 Task: Add an event with the title Casual Team Building Event: Mini Golf Tournament, date '2023/11/27', time 8:30 AM to 10:30 AM, logged in from the account softage.3@softage.netand send the event invitation to softage.1@softage.net and softage.2@softage.net. Set a reminder for the event 30 minutes before
Action: Mouse moved to (104, 99)
Screenshot: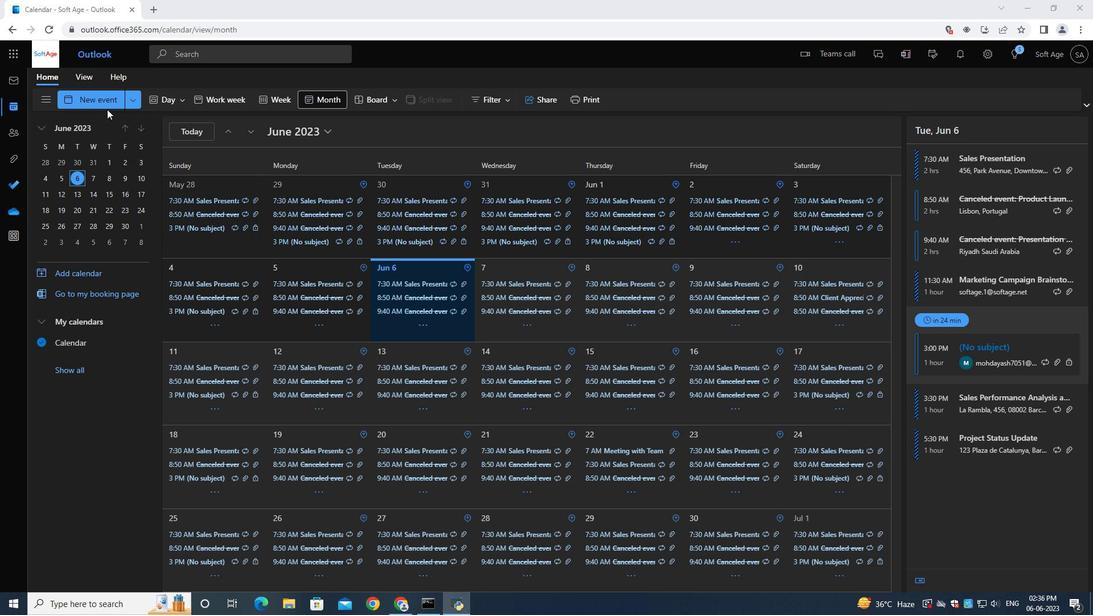 
Action: Mouse pressed left at (104, 99)
Screenshot: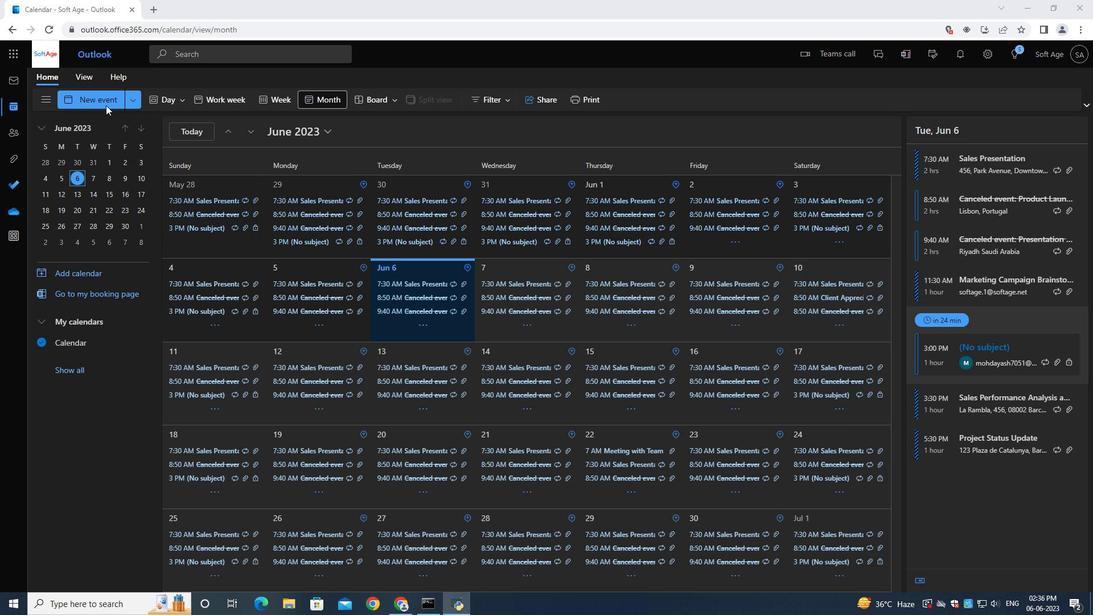 
Action: Mouse moved to (283, 183)
Screenshot: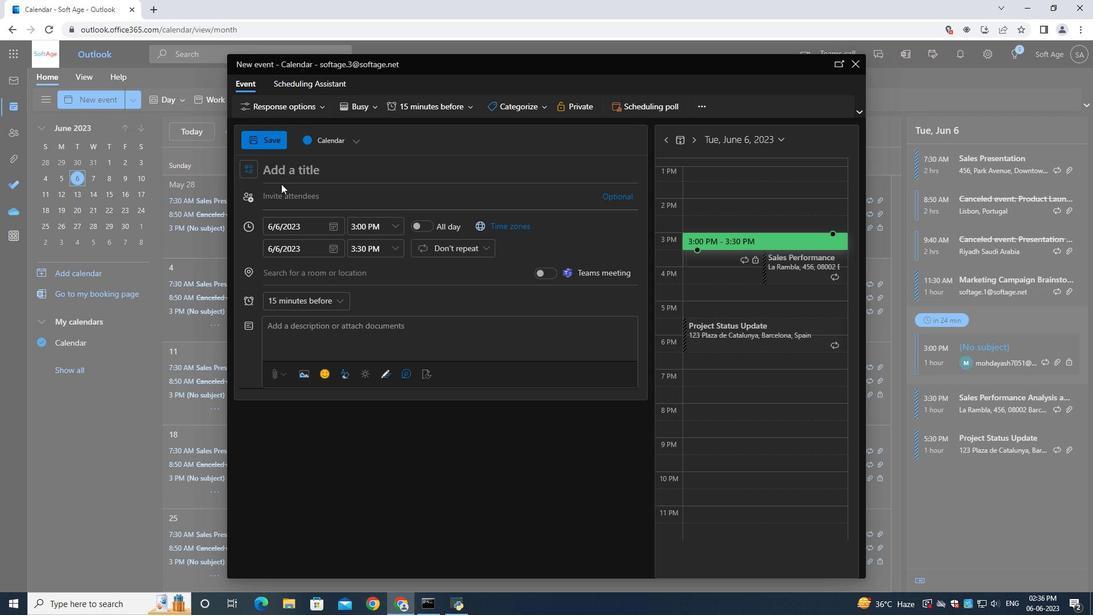 
Action: Key pressed <Key.shift>Casual<Key.space><Key.shift>Team<Key.space><Key.shift>Building<Key.space><Key.shift>Event<Key.shift_r>:<Key.space><Key.shift><Key.shift><Key.shift><Key.shift><Key.shift><Key.shift><Key.shift>Mini<Key.space><Key.shift>Golf<Key.space><Key.shift>Tournament
Screenshot: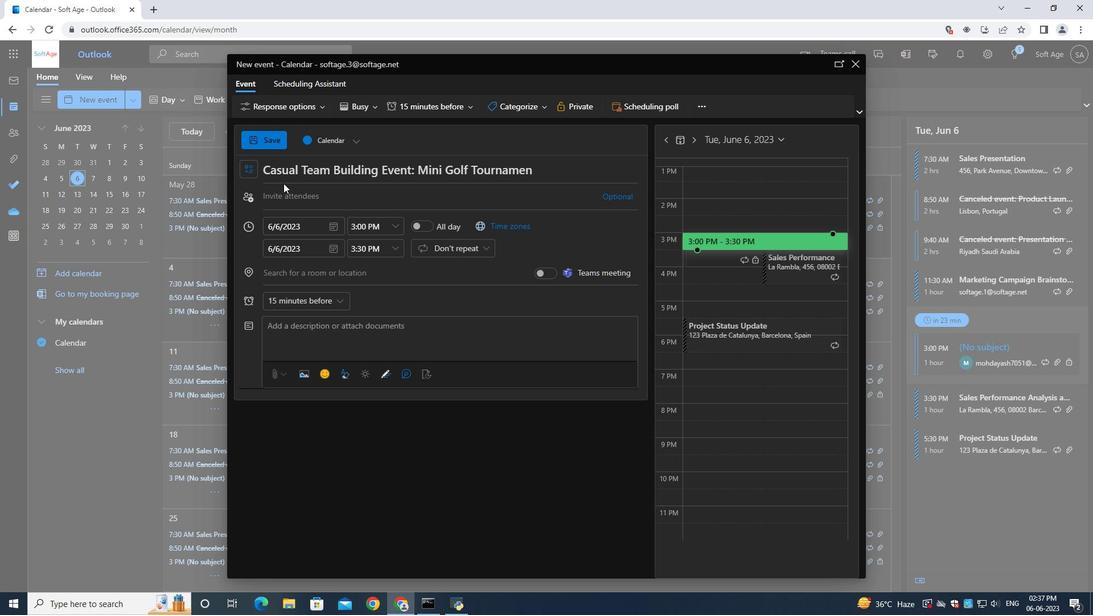 
Action: Mouse moved to (337, 227)
Screenshot: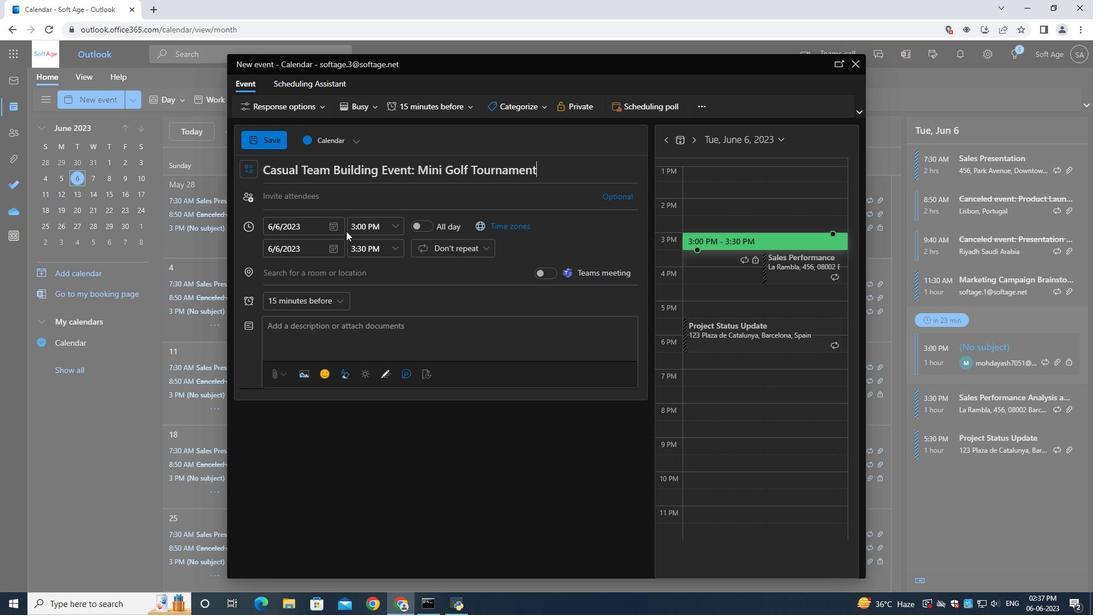 
Action: Mouse pressed left at (337, 227)
Screenshot: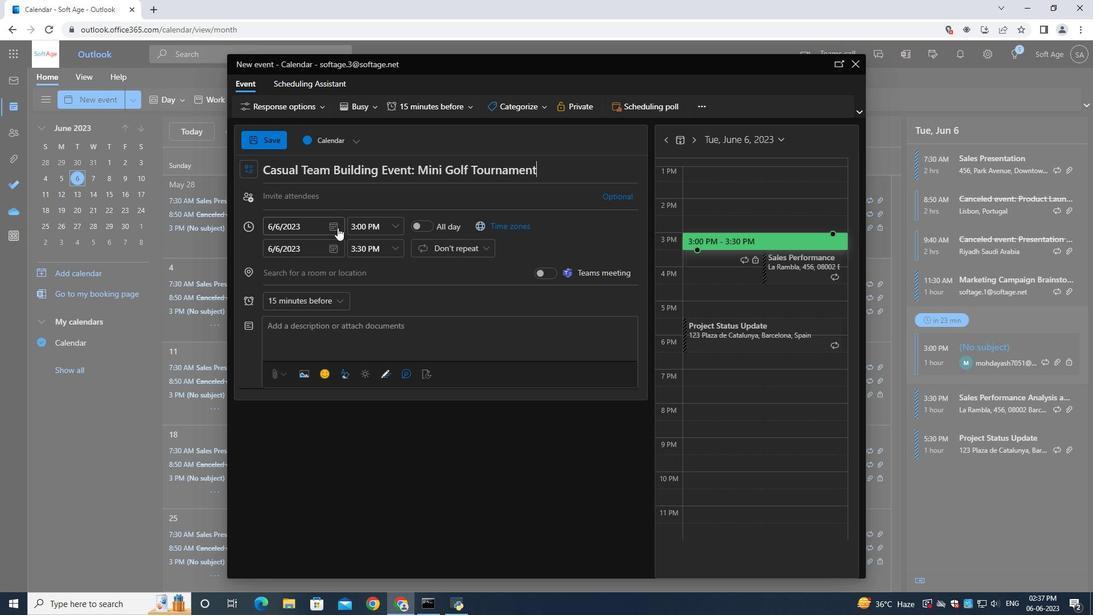 
Action: Mouse moved to (365, 248)
Screenshot: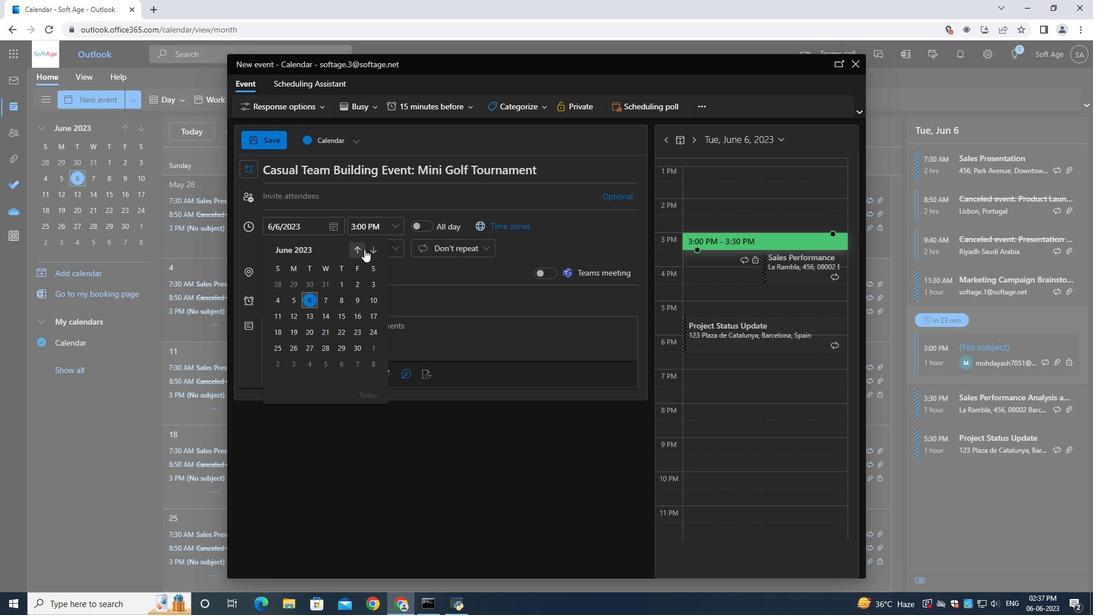 
Action: Mouse pressed left at (365, 248)
Screenshot: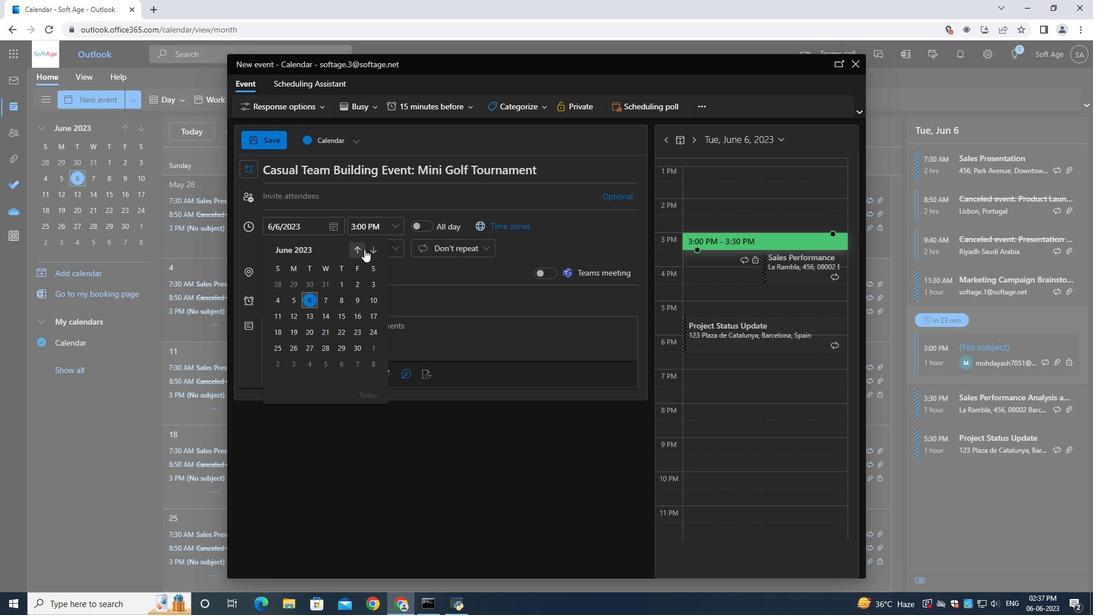 
Action: Mouse moved to (365, 248)
Screenshot: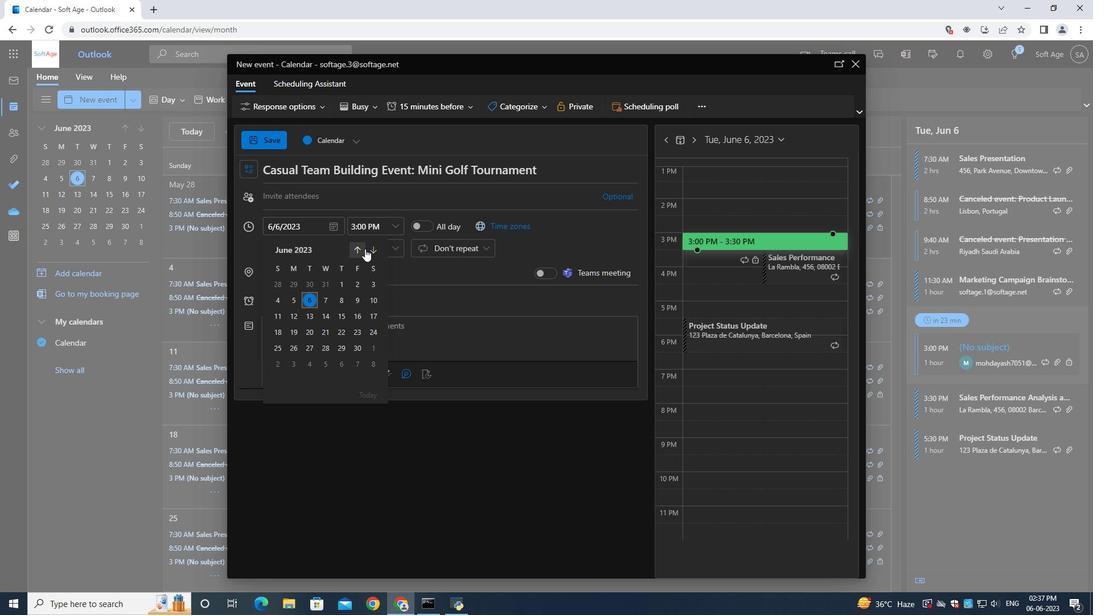 
Action: Mouse pressed left at (365, 248)
Screenshot: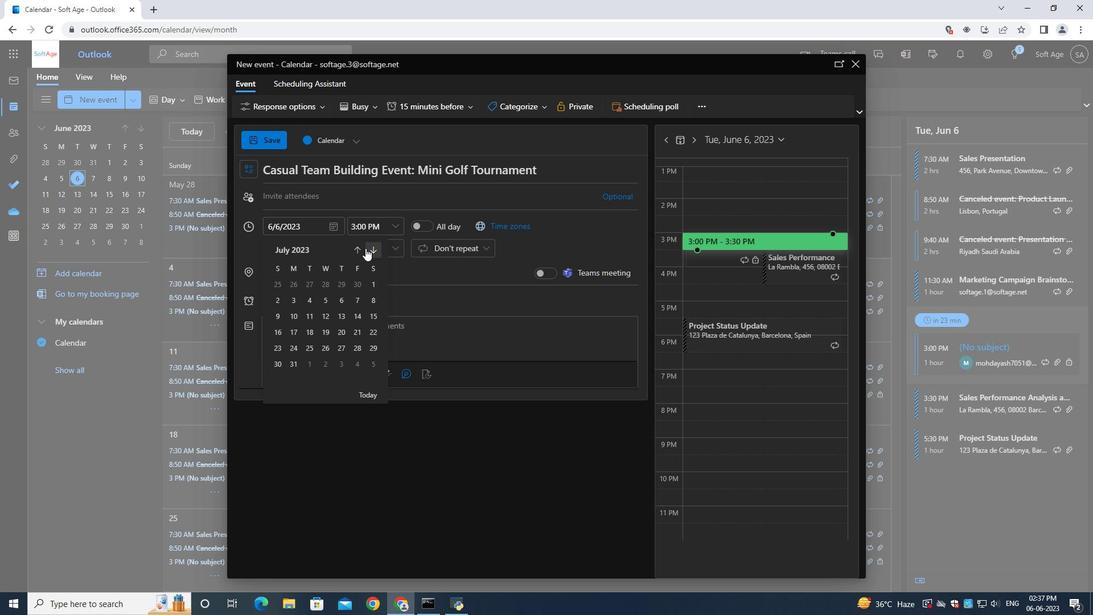 
Action: Mouse moved to (366, 248)
Screenshot: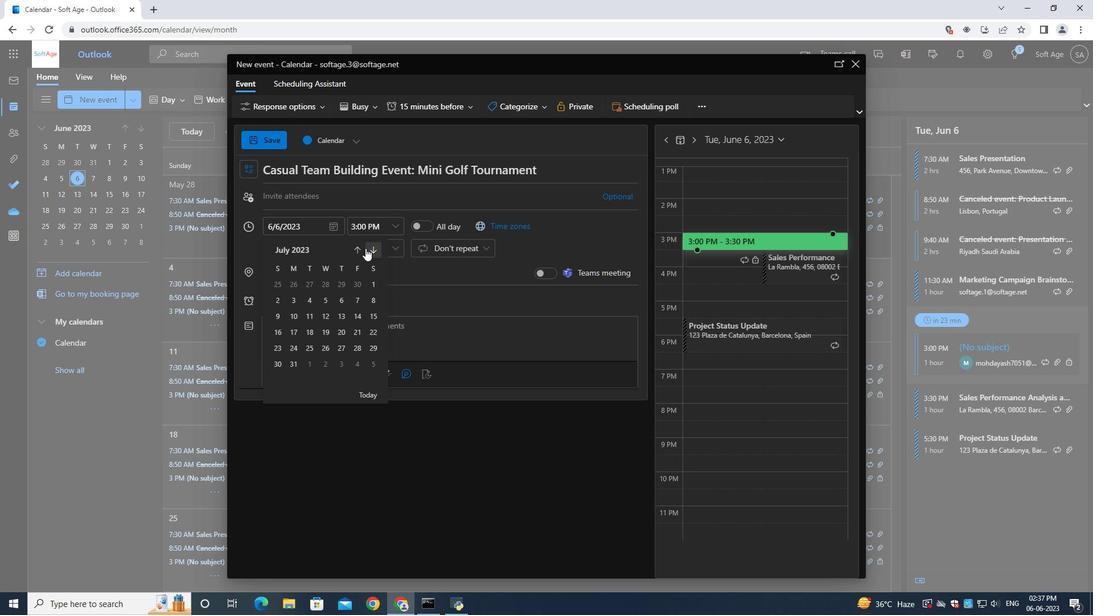 
Action: Mouse pressed left at (366, 248)
Screenshot: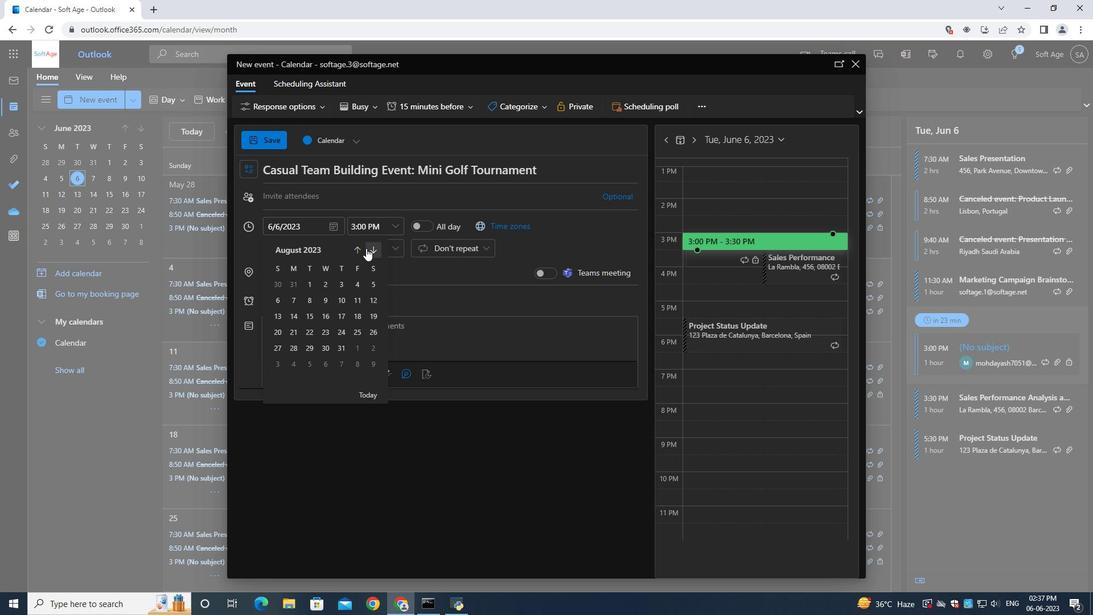 
Action: Mouse pressed left at (366, 248)
Screenshot: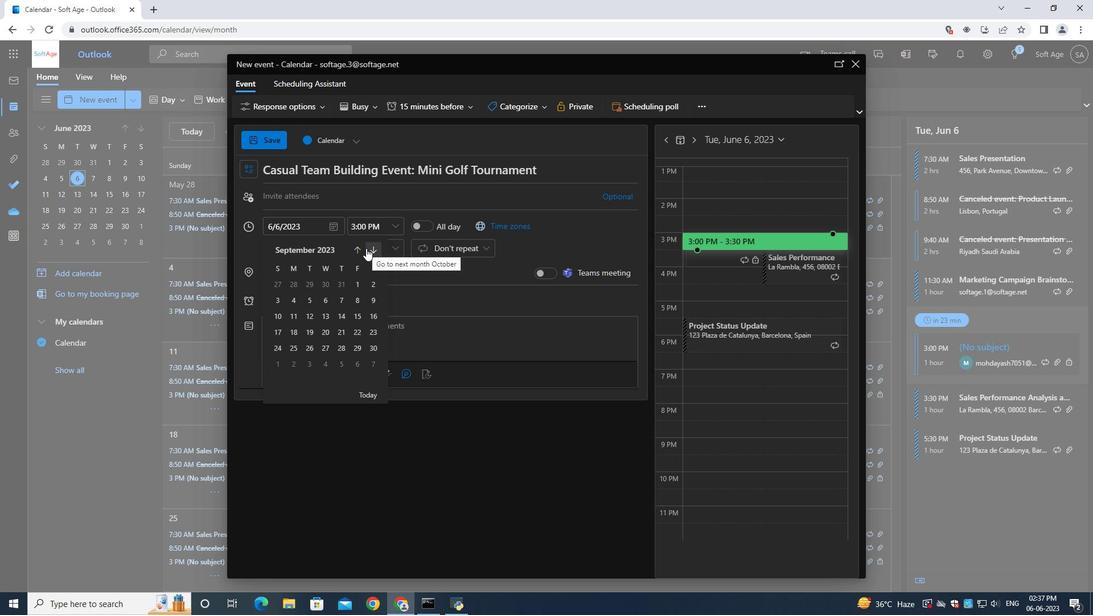 
Action: Mouse pressed left at (366, 248)
Screenshot: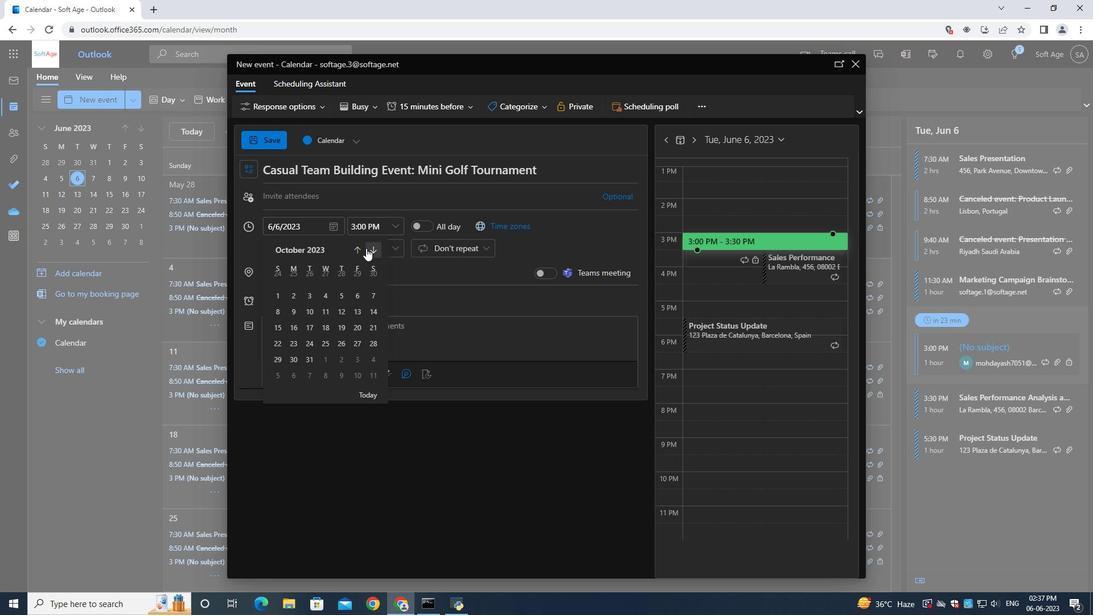 
Action: Mouse moved to (292, 346)
Screenshot: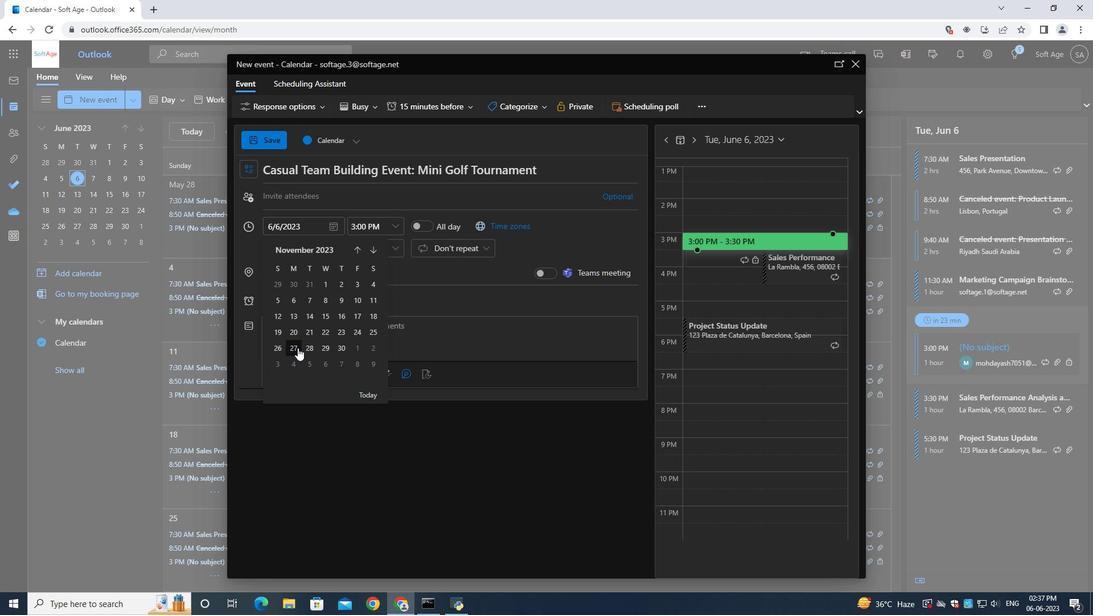 
Action: Mouse pressed left at (292, 346)
Screenshot: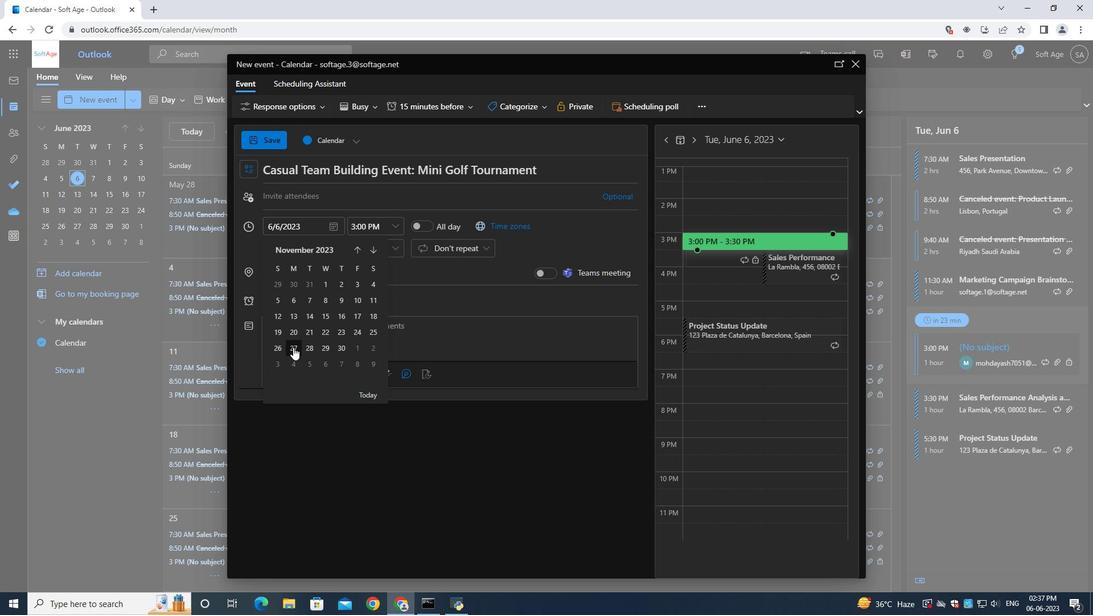 
Action: Mouse moved to (371, 231)
Screenshot: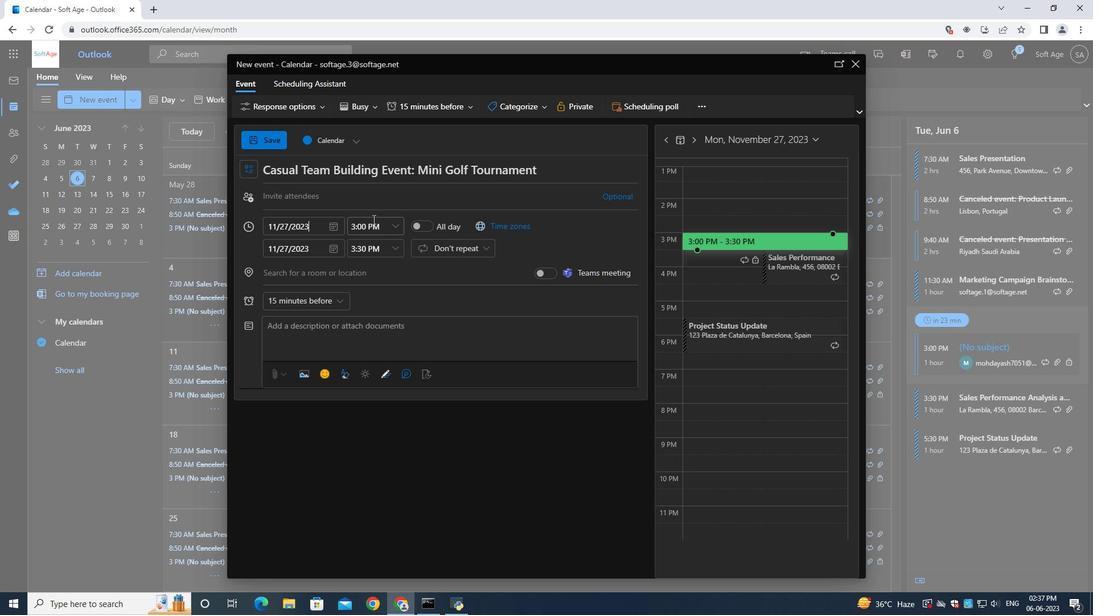 
Action: Mouse pressed left at (371, 231)
Screenshot: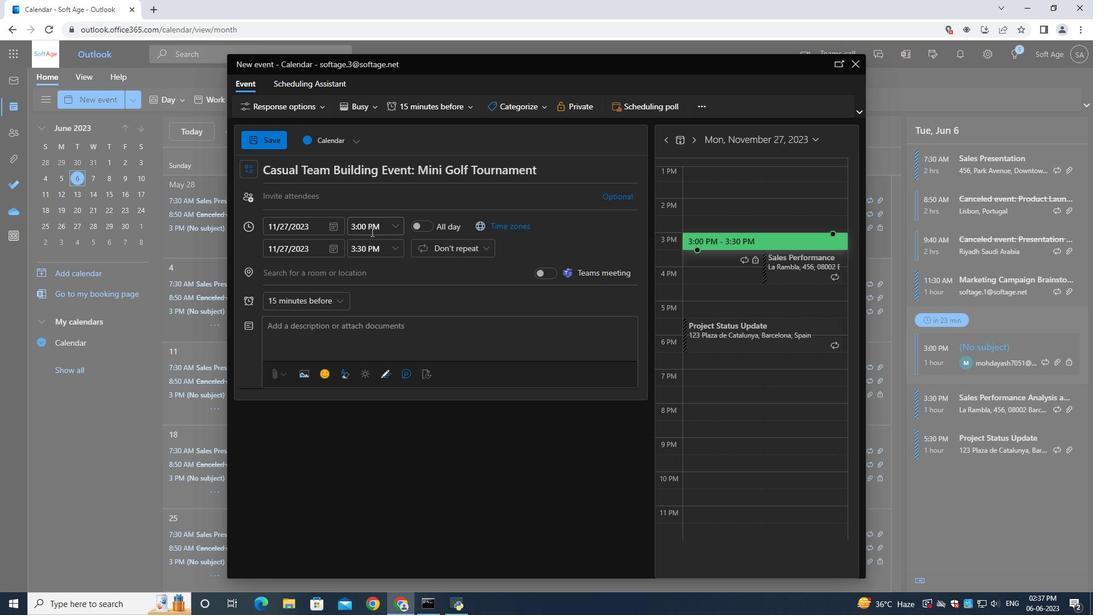 
Action: Mouse moved to (403, 240)
Screenshot: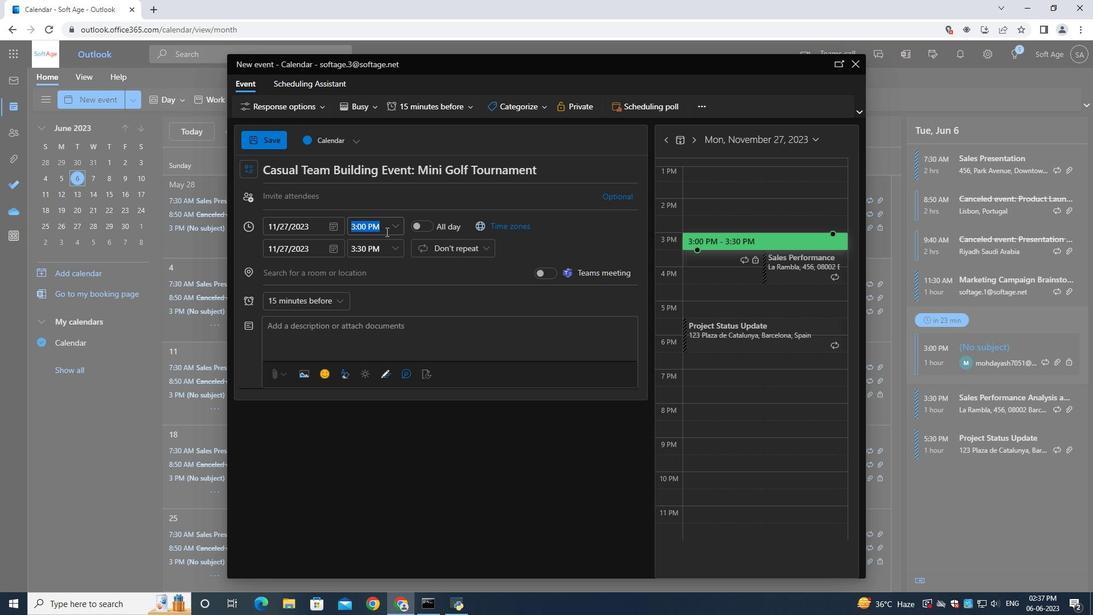 
Action: Key pressed 8<Key.shift_r>:30<Key.shift>AM
Screenshot: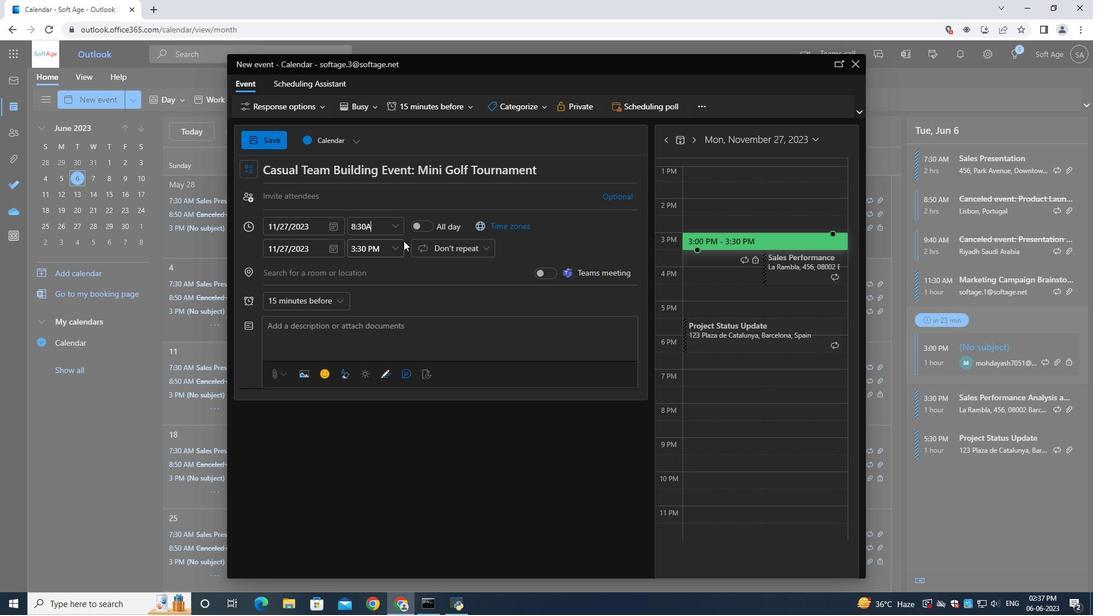 
Action: Mouse moved to (367, 246)
Screenshot: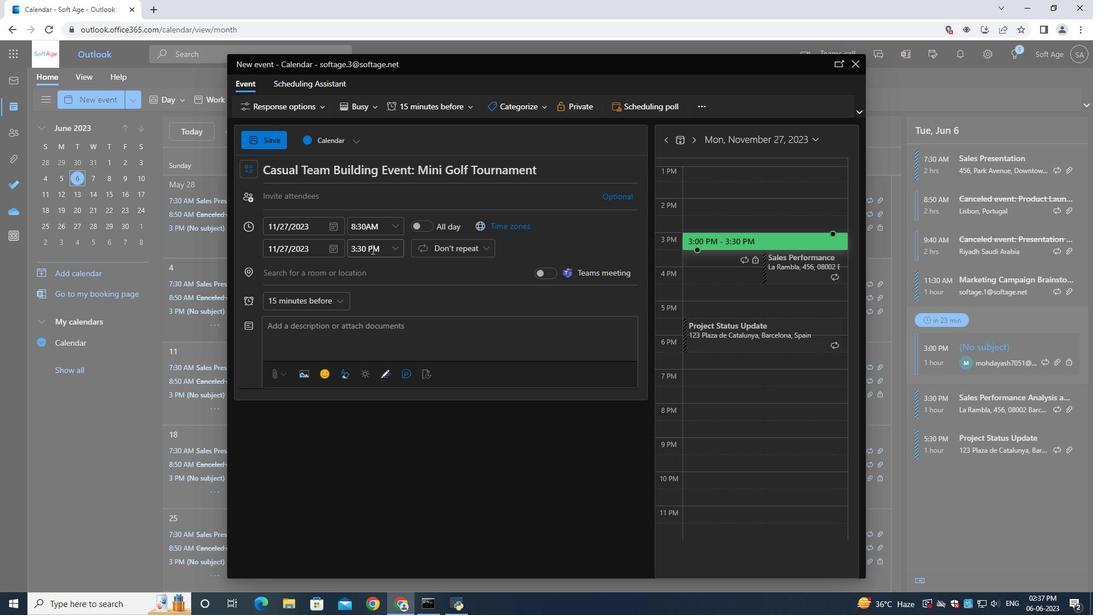 
Action: Mouse pressed left at (367, 246)
Screenshot: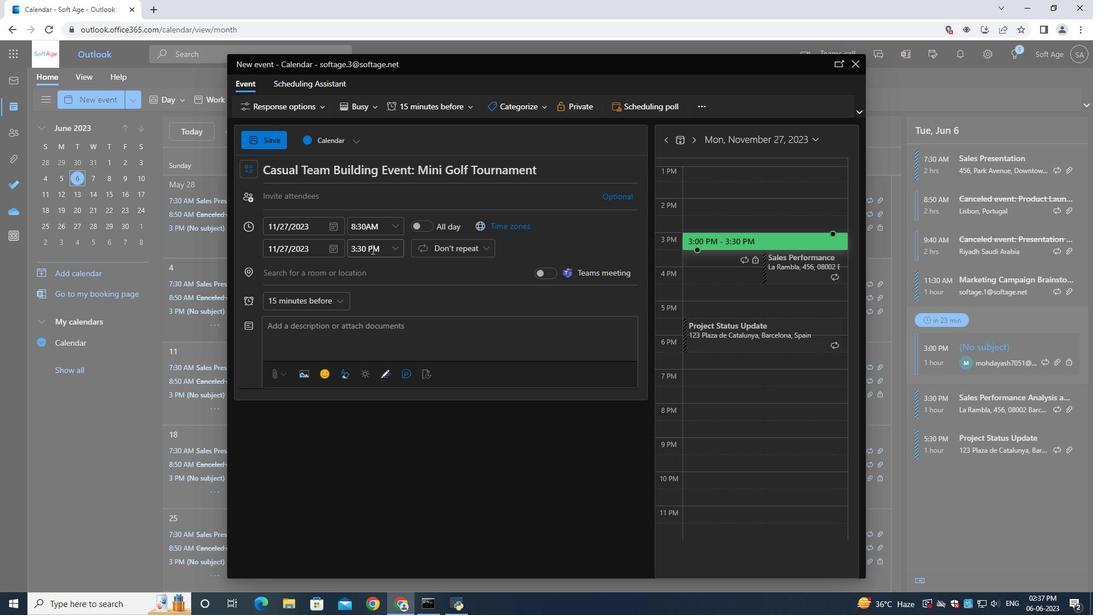 
Action: Mouse moved to (372, 248)
Screenshot: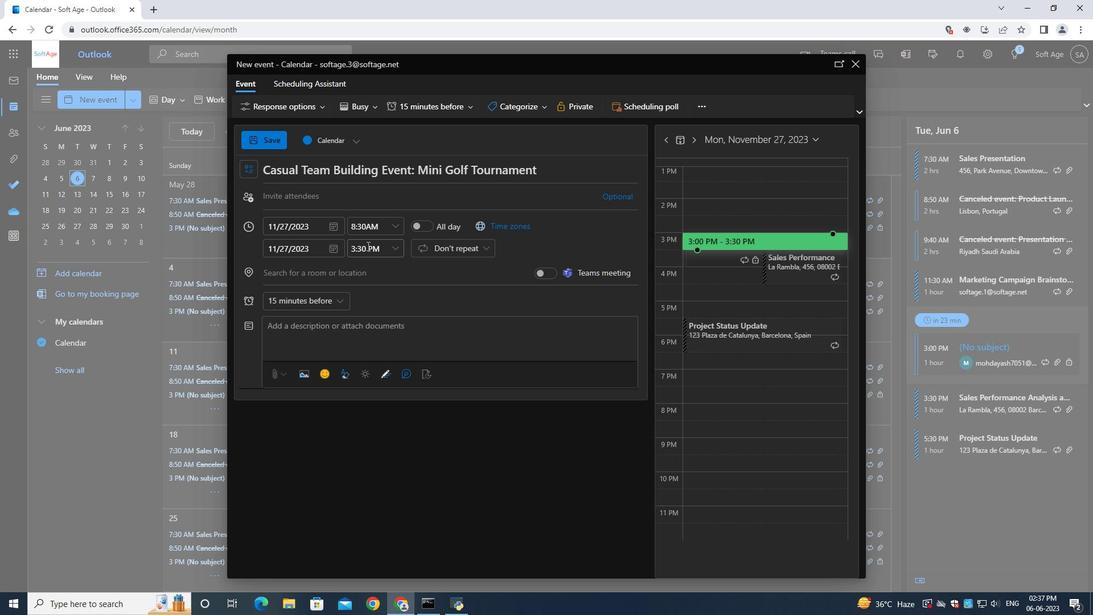 
Action: Key pressed 10<Key.shift_r>:30<Key.shift>AM
Screenshot: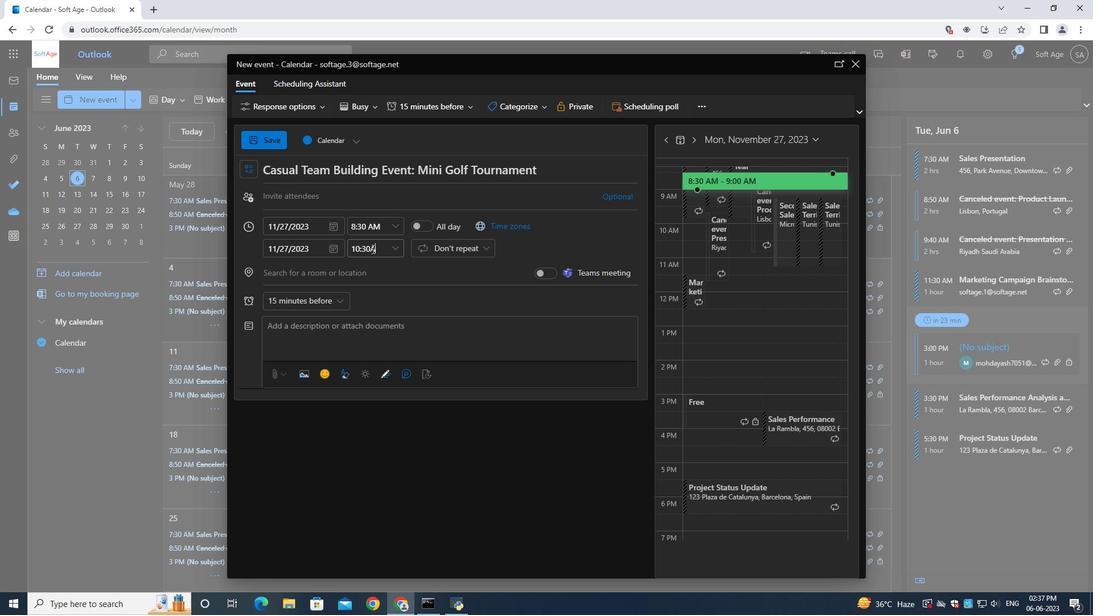
Action: Mouse moved to (300, 193)
Screenshot: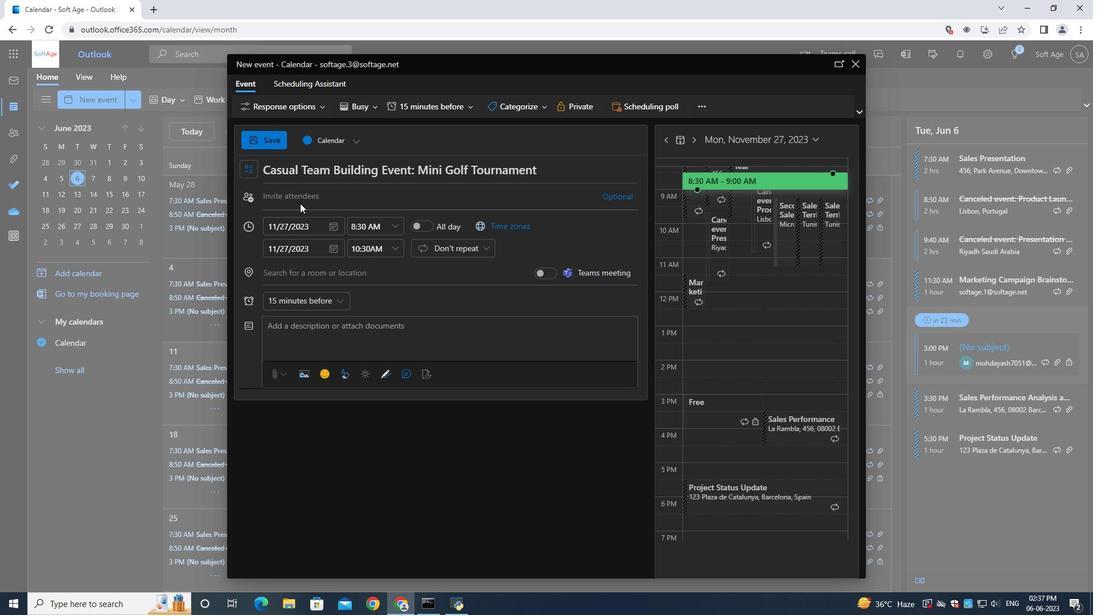 
Action: Mouse pressed left at (300, 193)
Screenshot: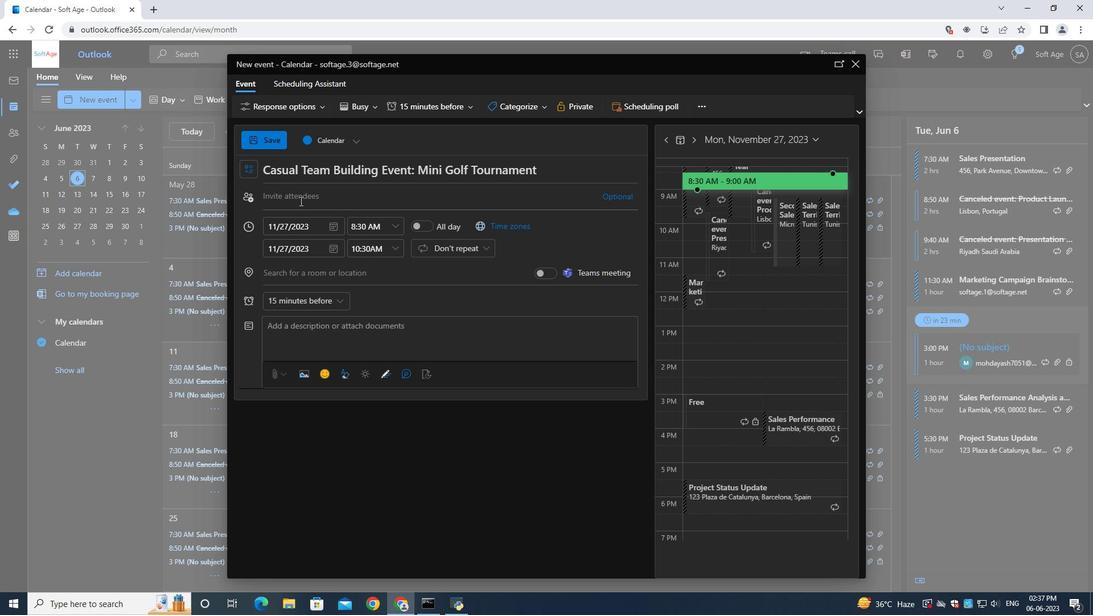 
Action: Mouse moved to (305, 193)
Screenshot: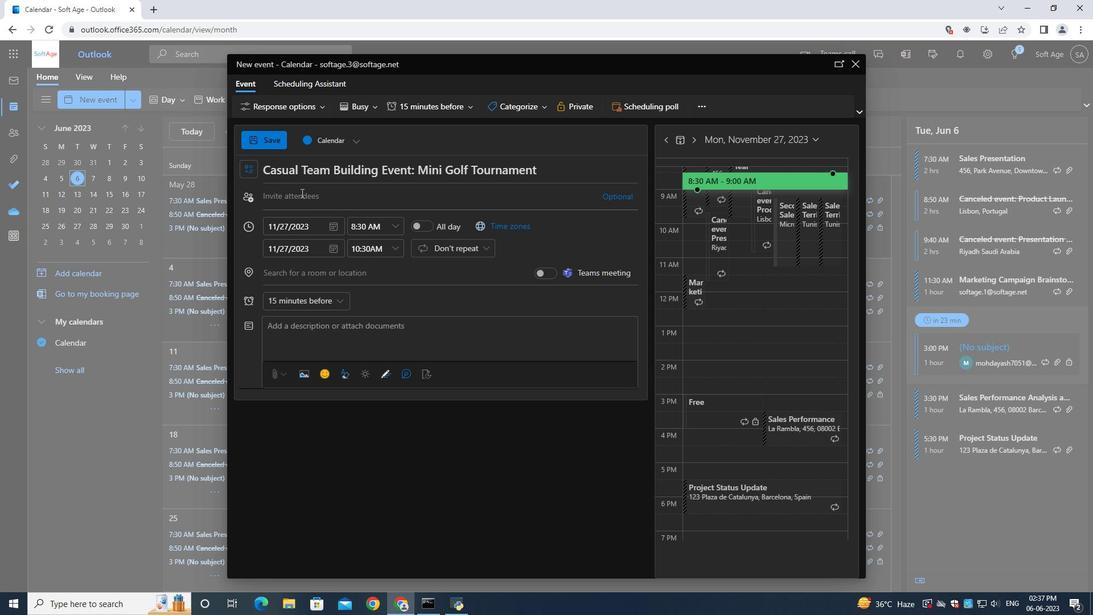 
Action: Key pressed softage.1<Key.shift>@softage.net
Screenshot: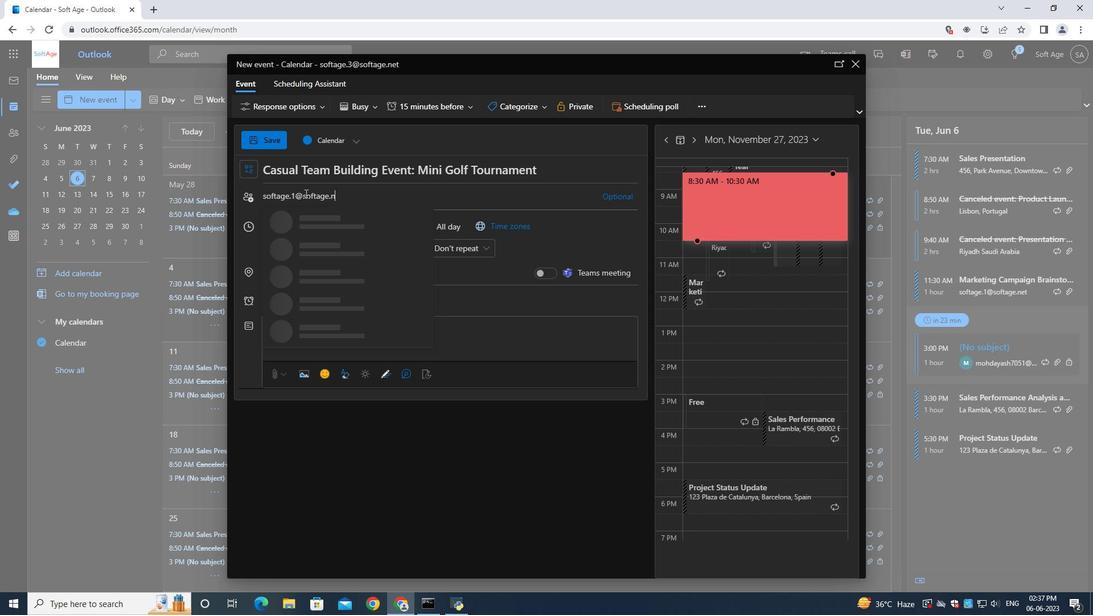 
Action: Mouse moved to (313, 218)
Screenshot: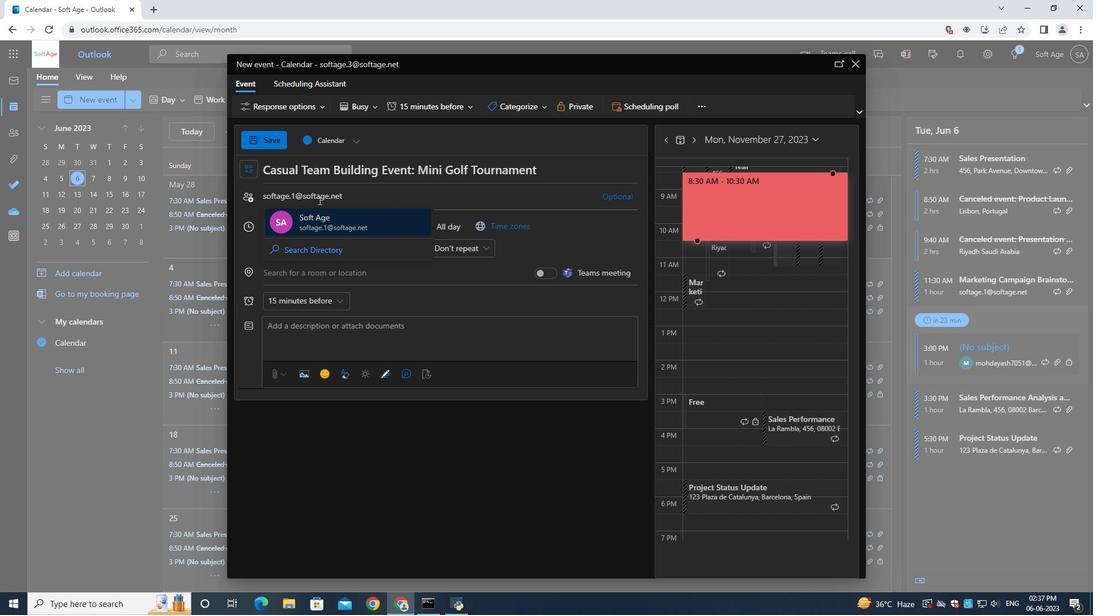
Action: Mouse pressed left at (313, 218)
Screenshot: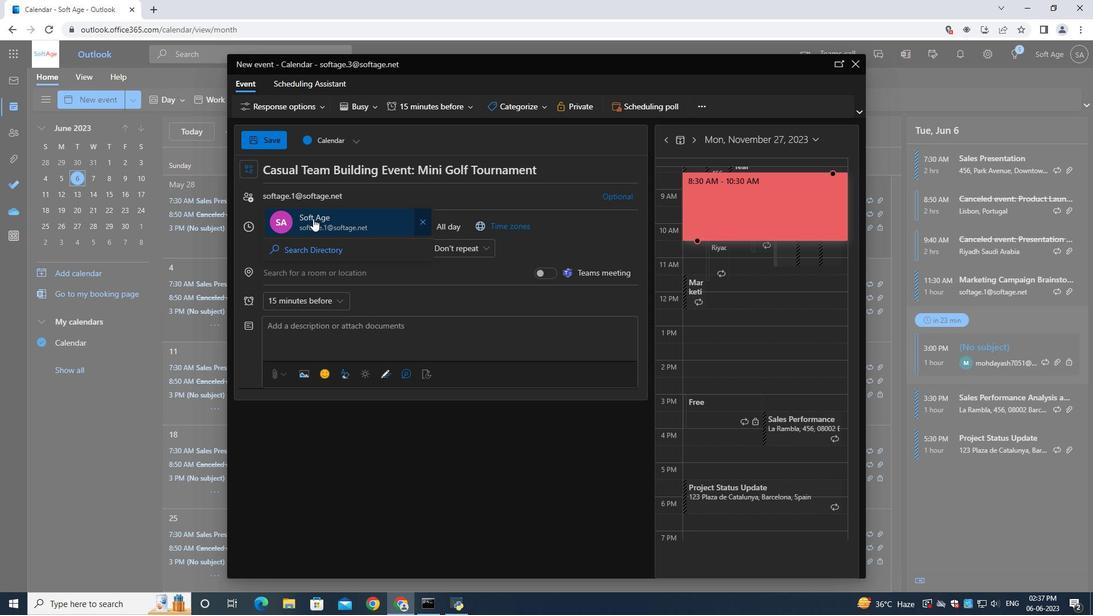 
Action: Mouse moved to (382, 211)
Screenshot: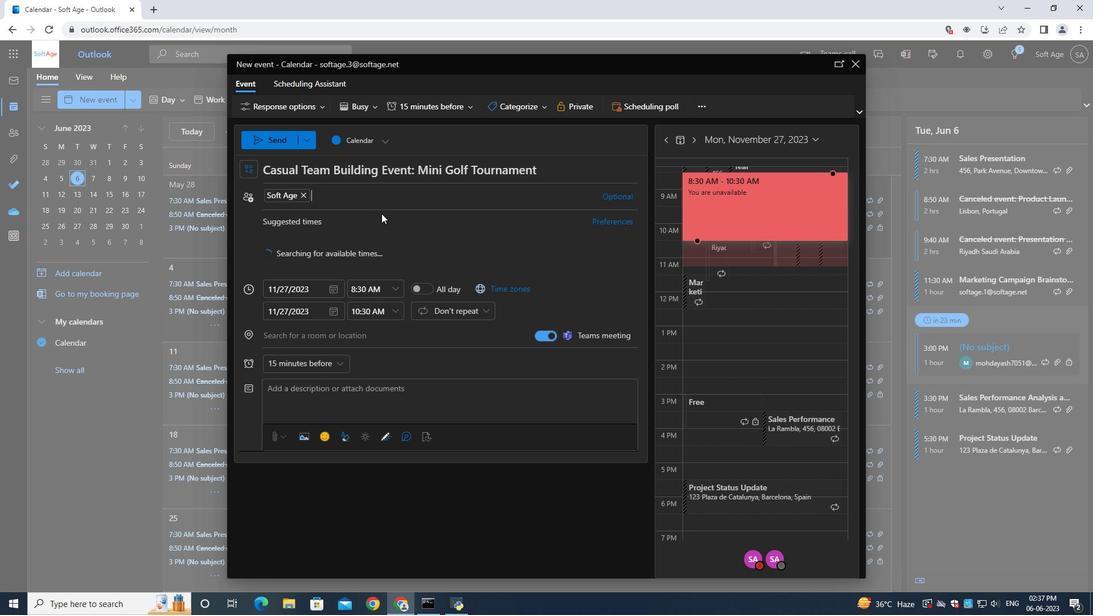 
Action: Key pressed softage.2<Key.shift><Key.shift><Key.shift>@spftage.net
Screenshot: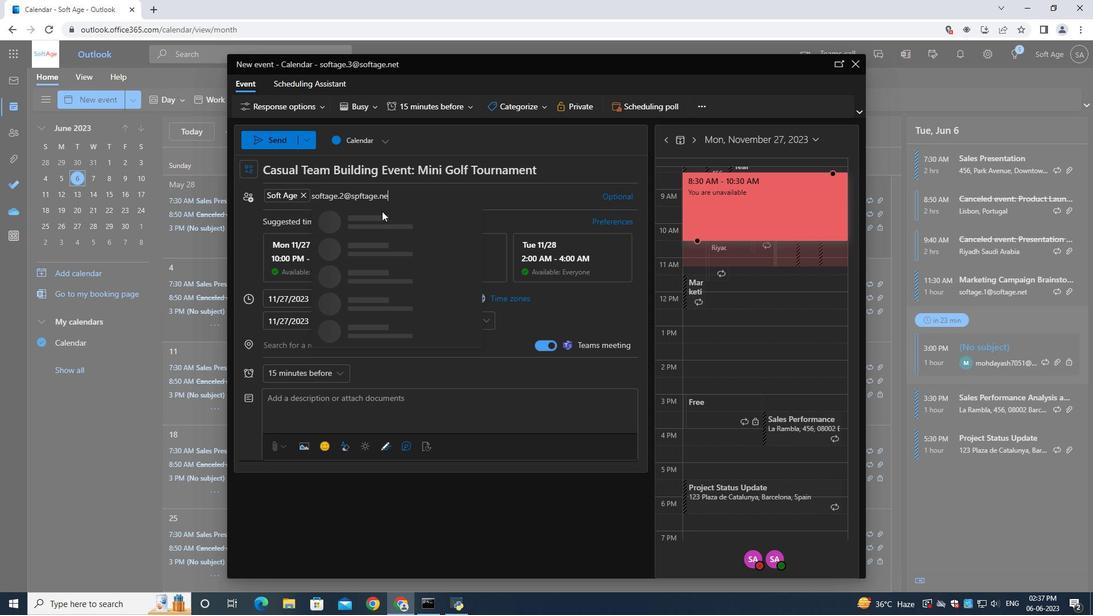 
Action: Mouse moved to (372, 205)
Screenshot: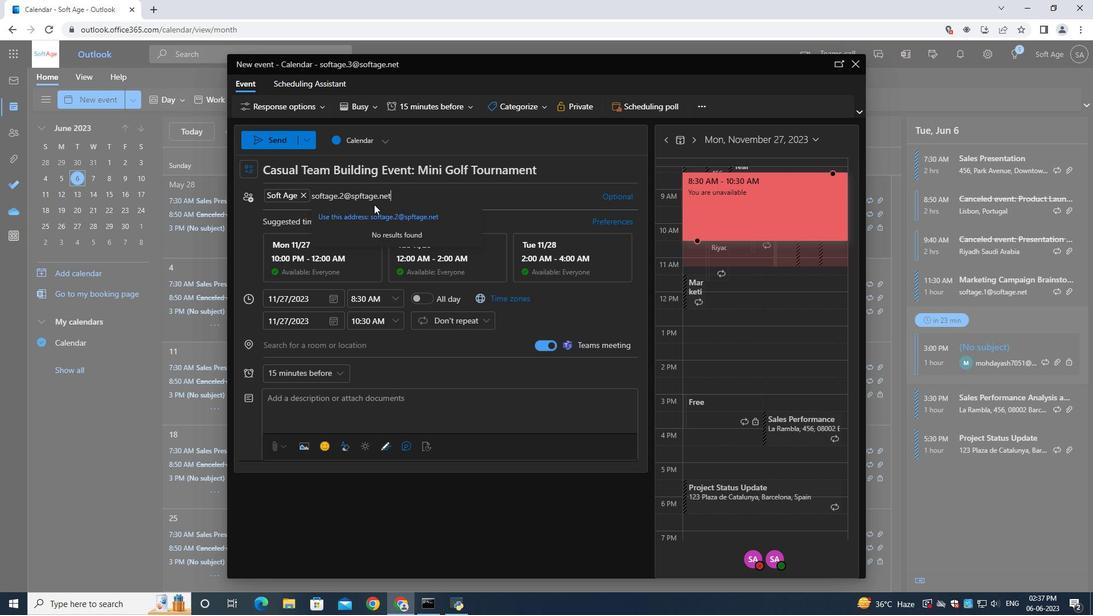 
Action: Key pressed <Key.backspace>
Screenshot: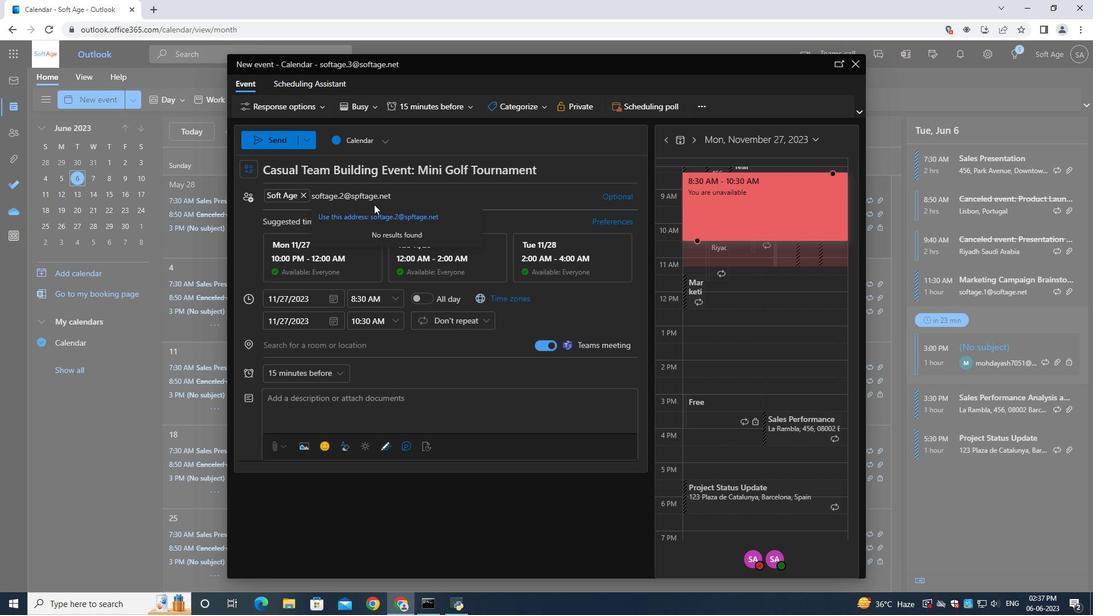 
Action: Mouse moved to (370, 204)
Screenshot: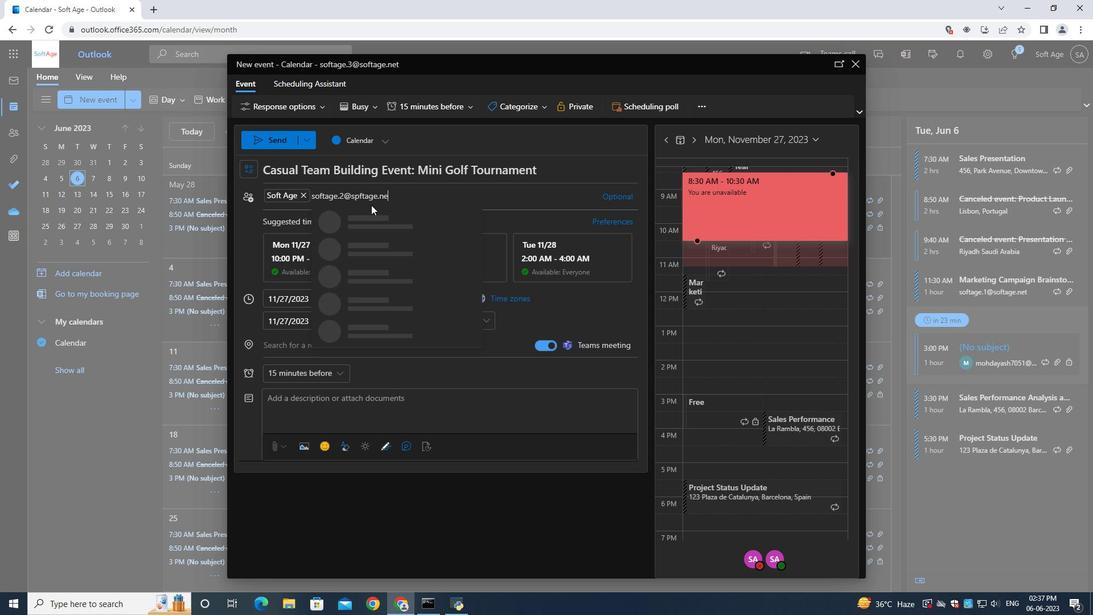 
Action: Key pressed <Key.backspace>
Screenshot: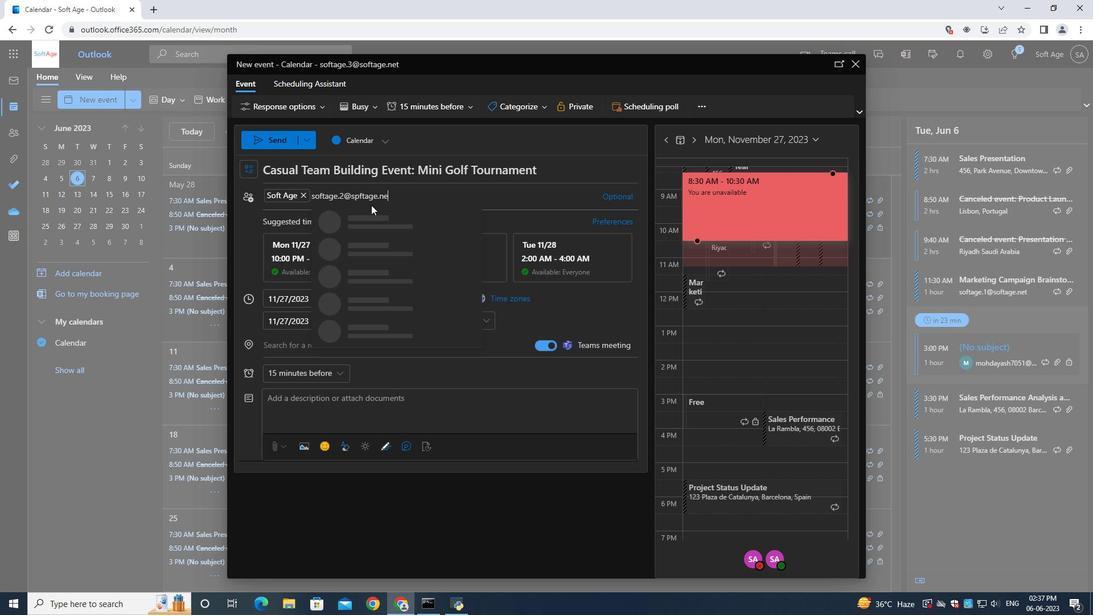 
Action: Mouse moved to (376, 205)
Screenshot: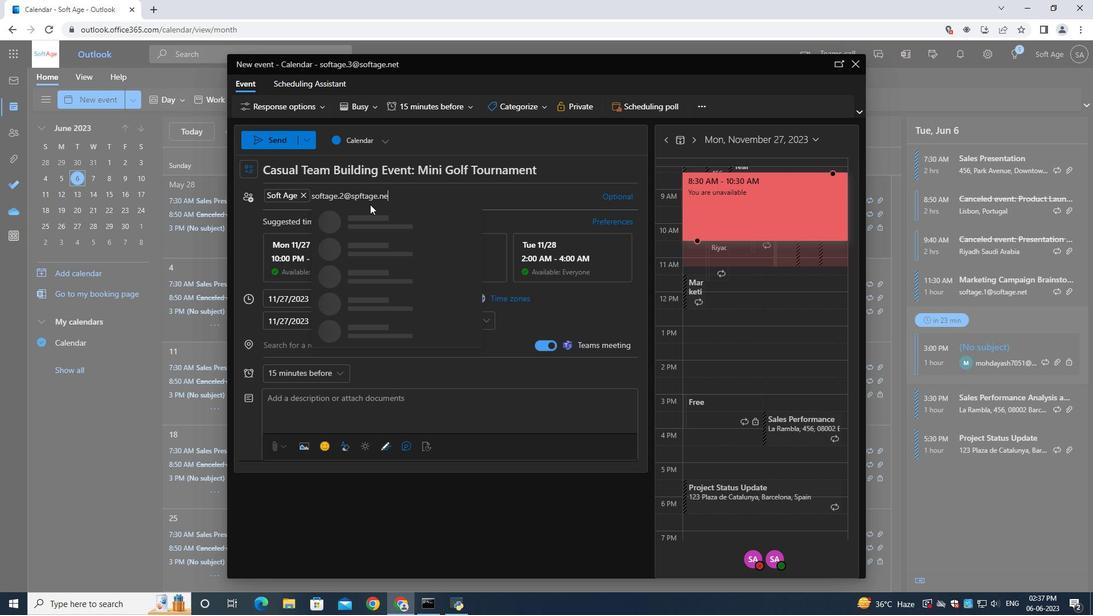
Action: Key pressed <Key.backspace><Key.backspace><Key.backspace><Key.backspace><Key.backspace><Key.backspace><Key.backspace><Key.backspace>oftage.net
Screenshot: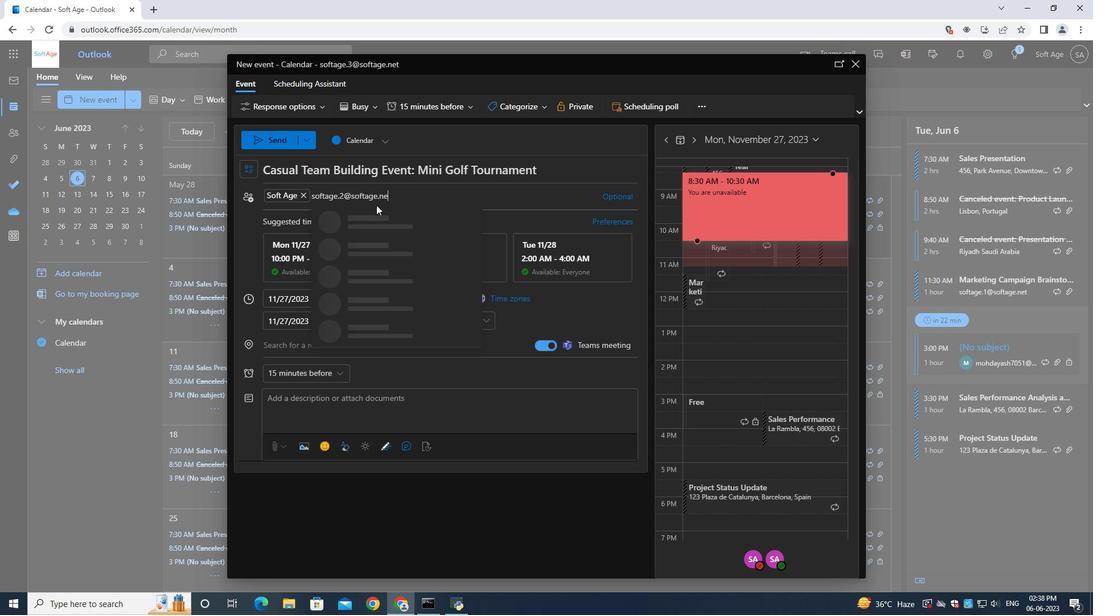 
Action: Mouse moved to (379, 219)
Screenshot: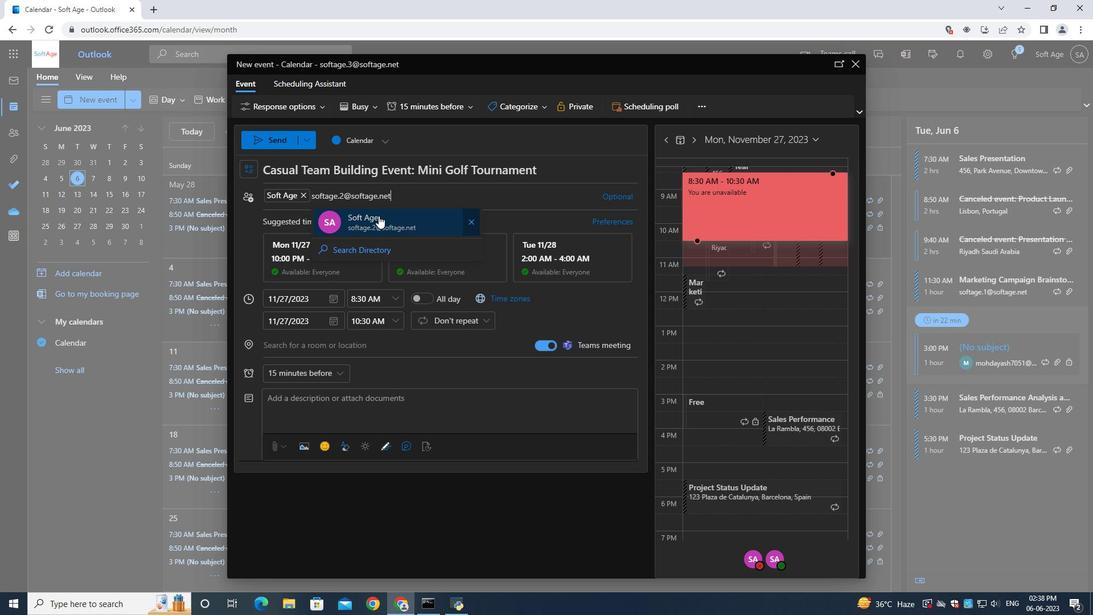 
Action: Mouse pressed left at (379, 219)
Screenshot: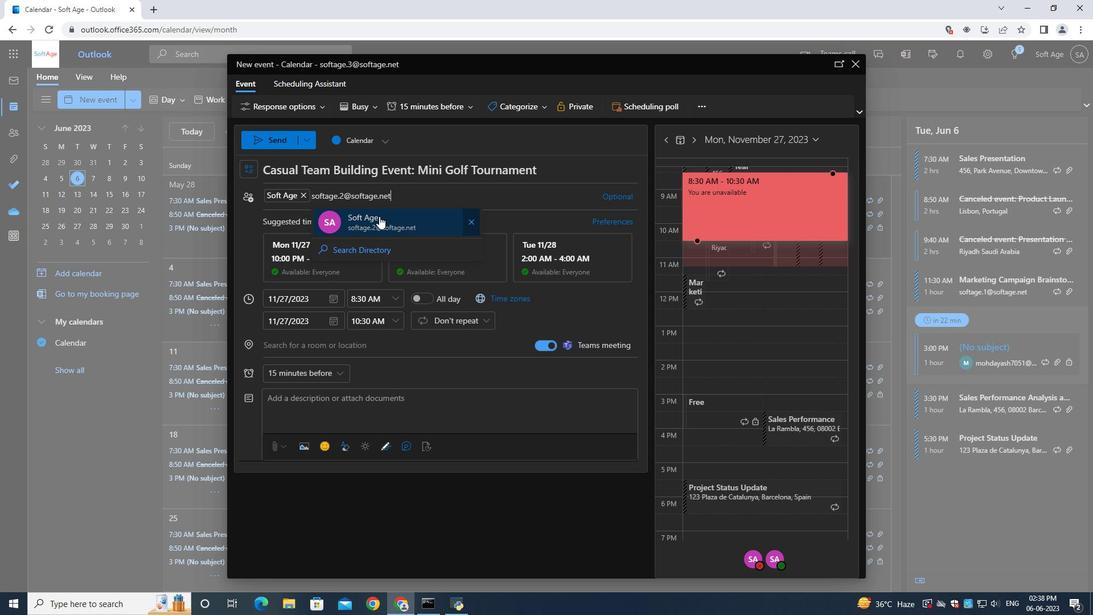 
Action: Mouse moved to (301, 374)
Screenshot: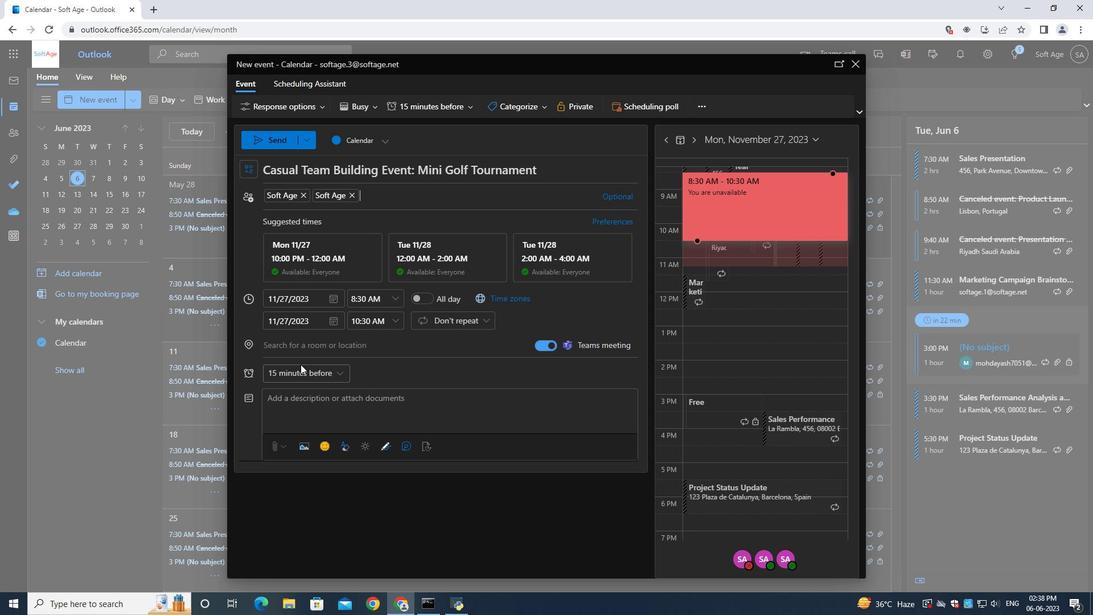 
Action: Mouse pressed left at (301, 374)
Screenshot: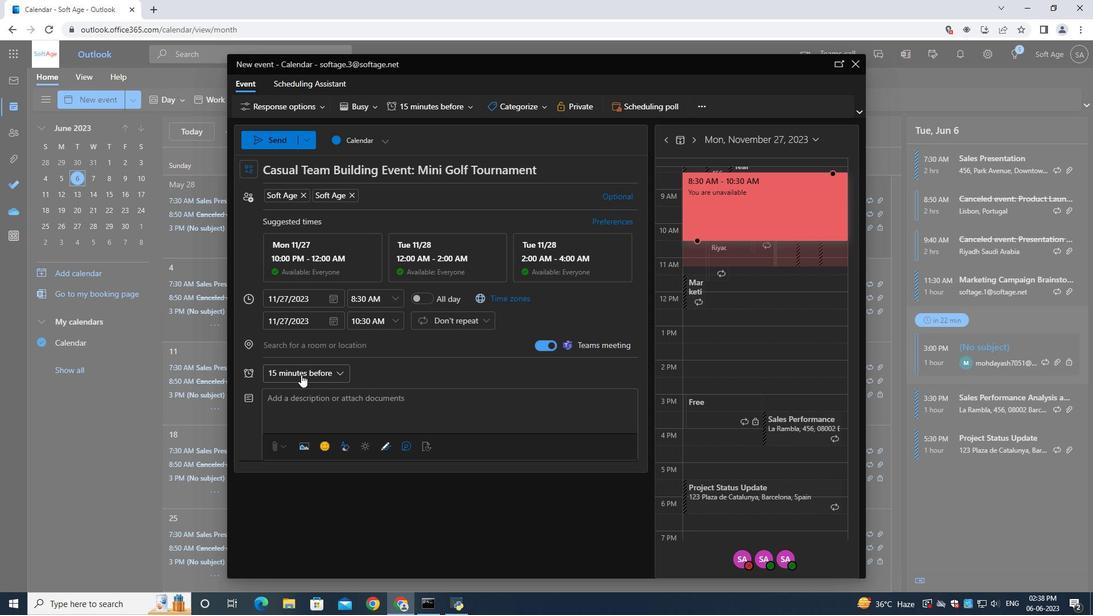 
Action: Mouse moved to (308, 238)
Screenshot: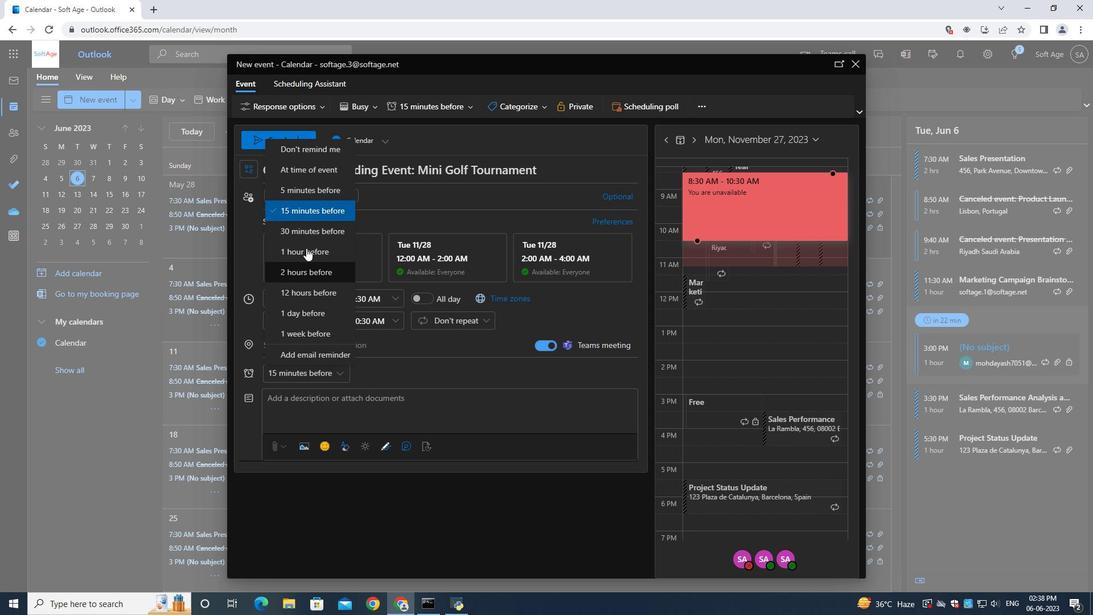 
Action: Mouse pressed left at (308, 238)
Screenshot: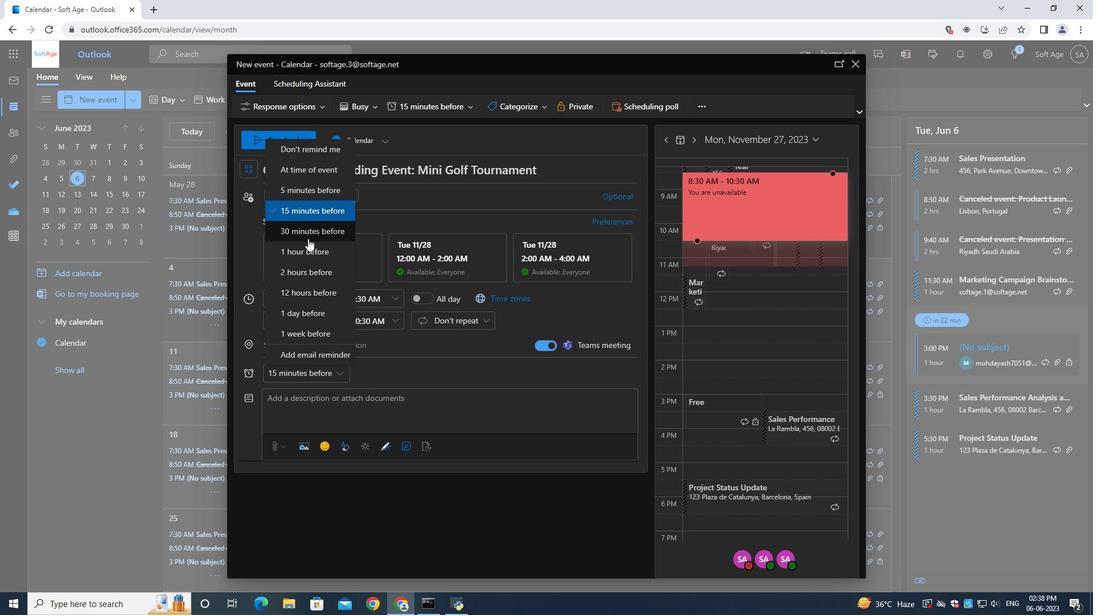 
Action: Mouse moved to (288, 142)
Screenshot: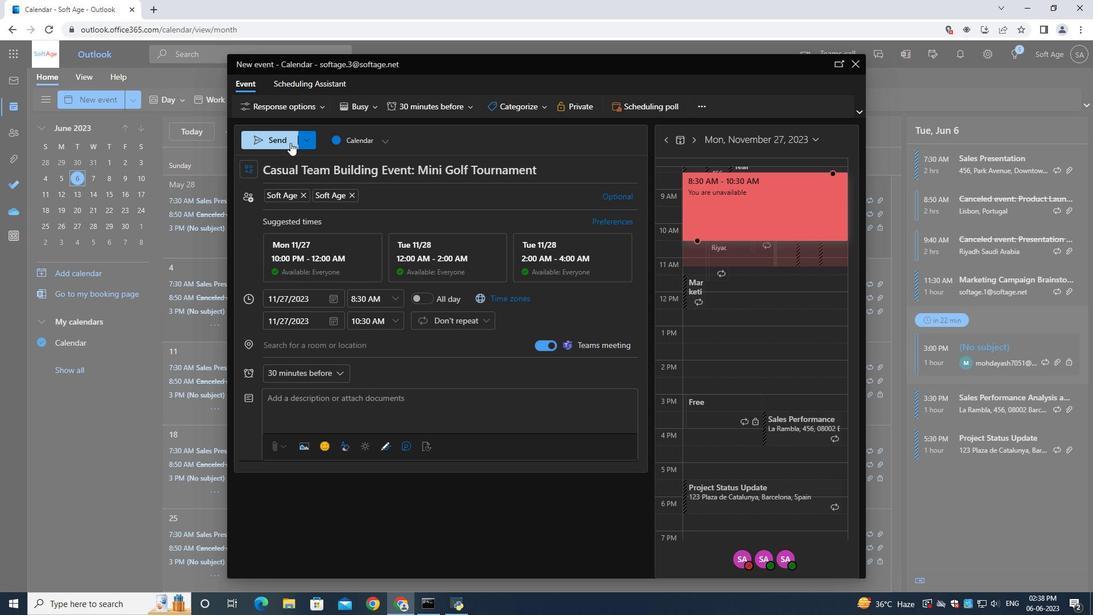 
Action: Mouse pressed left at (288, 142)
Screenshot: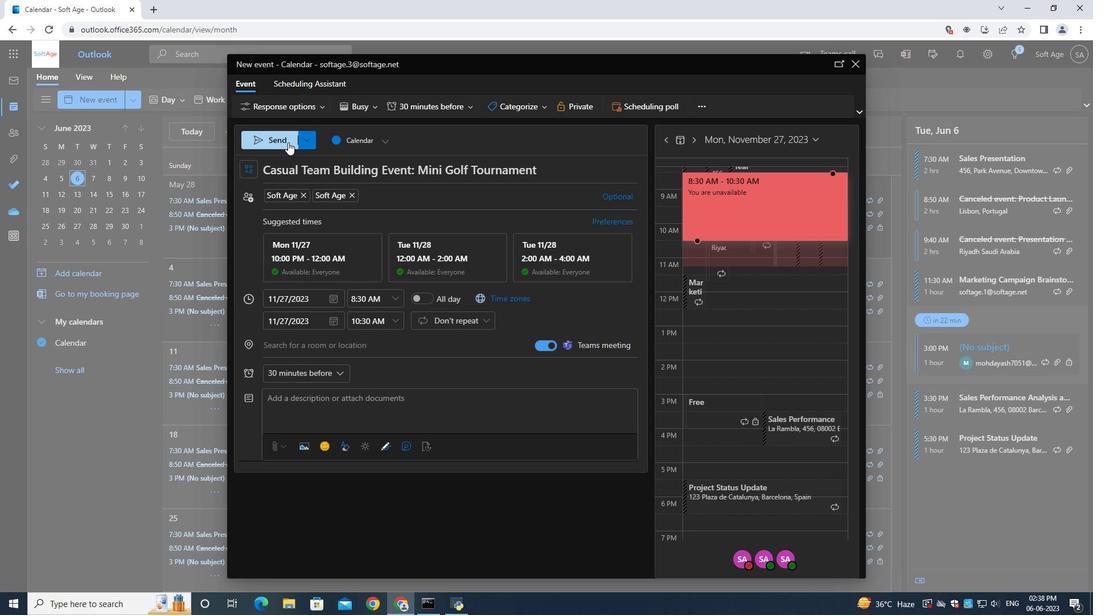 
Action: Mouse moved to (288, 142)
Screenshot: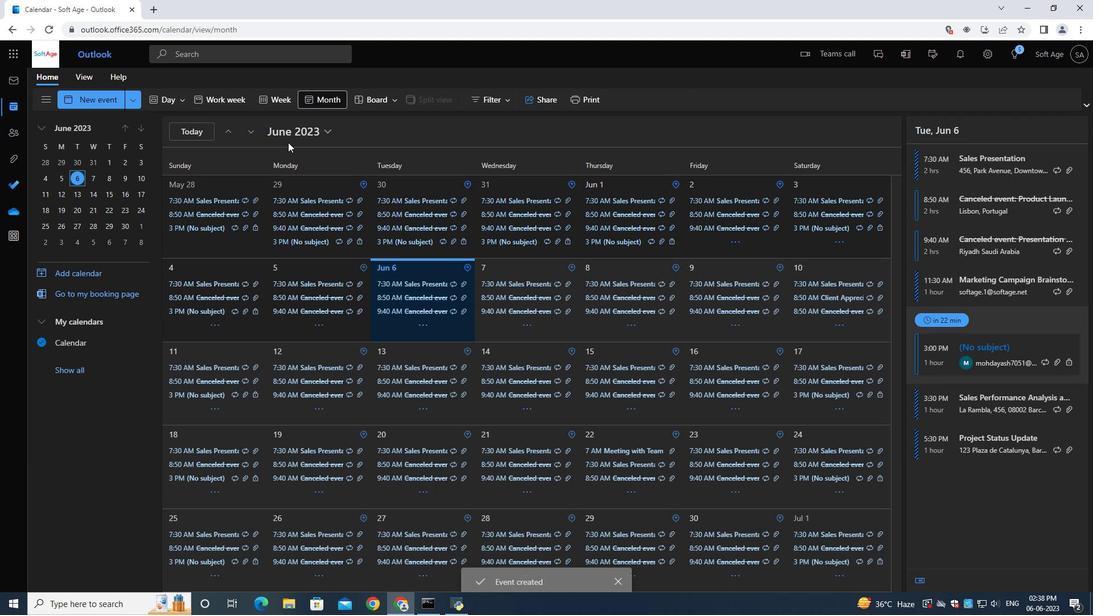 
